 Task: Add Sprouts Grape Jelly to the cart.
Action: Mouse moved to (686, 263)
Screenshot: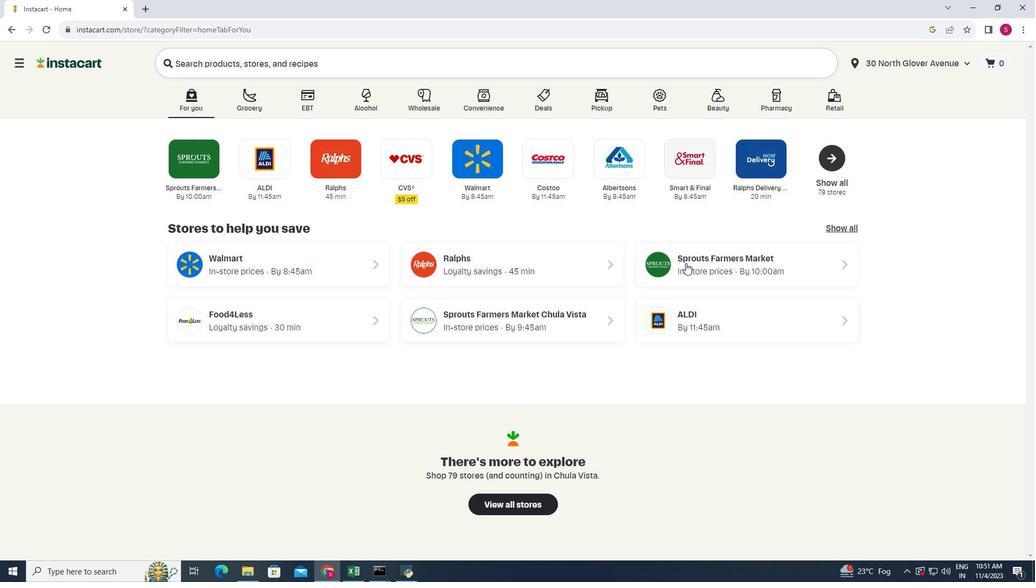 
Action: Mouse pressed left at (686, 263)
Screenshot: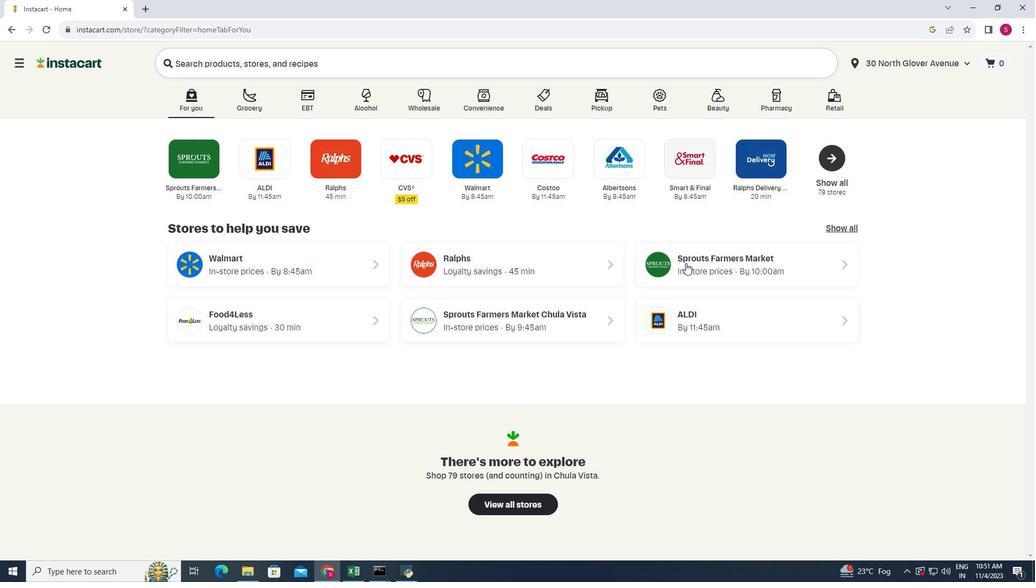 
Action: Mouse moved to (78, 346)
Screenshot: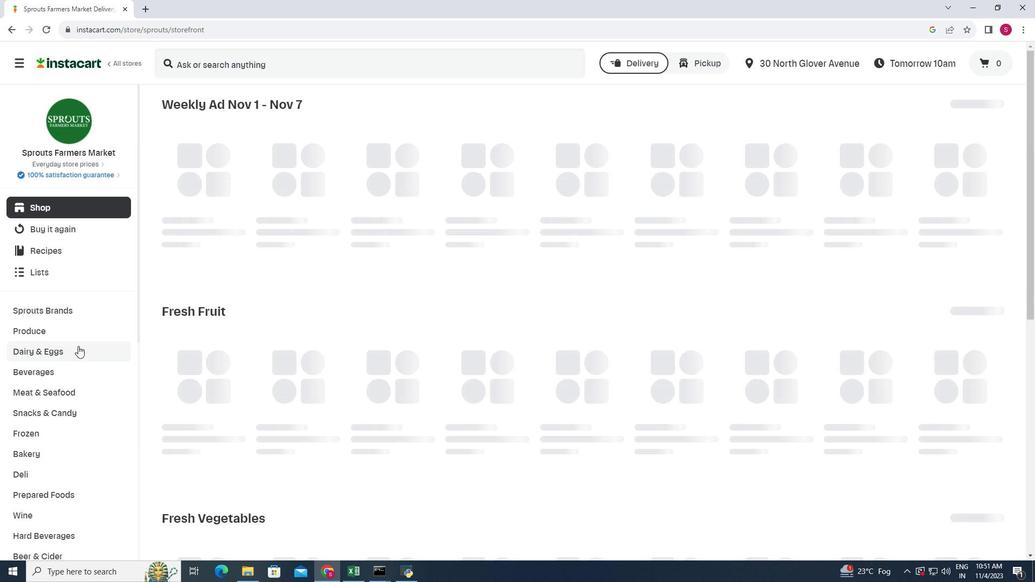
Action: Mouse scrolled (78, 345) with delta (0, 0)
Screenshot: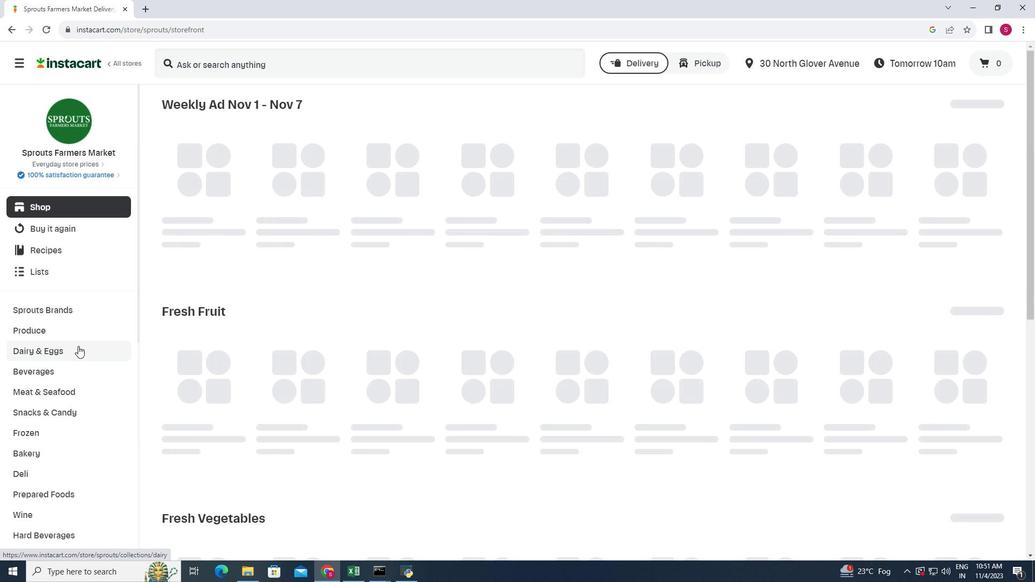 
Action: Mouse scrolled (78, 345) with delta (0, 0)
Screenshot: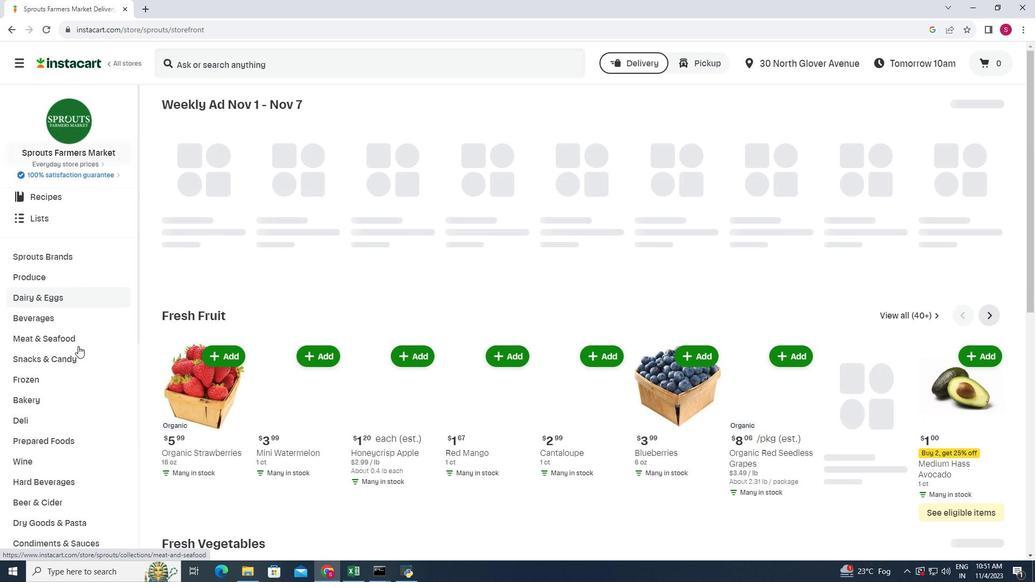
Action: Mouse scrolled (78, 345) with delta (0, 0)
Screenshot: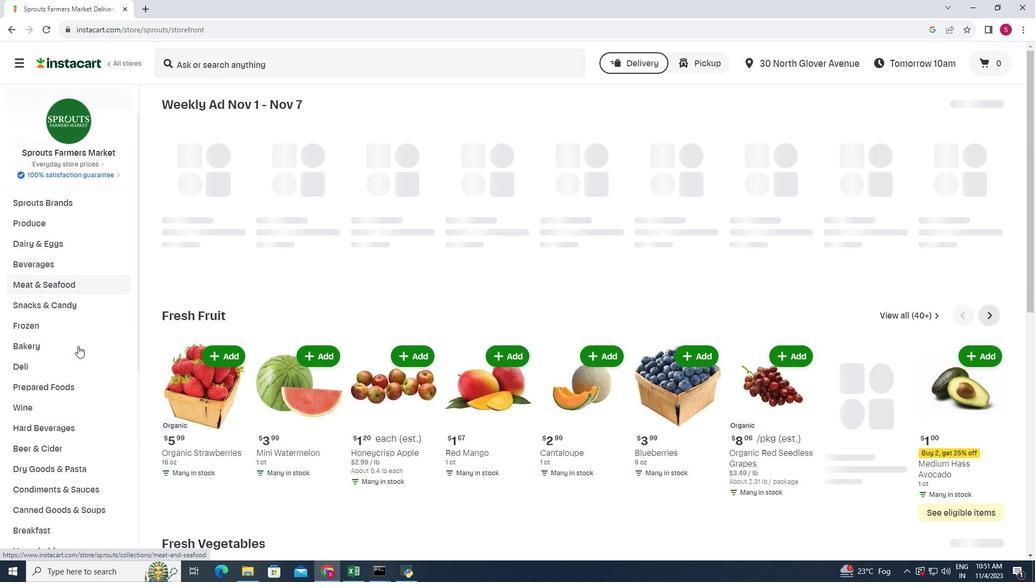 
Action: Mouse moved to (56, 475)
Screenshot: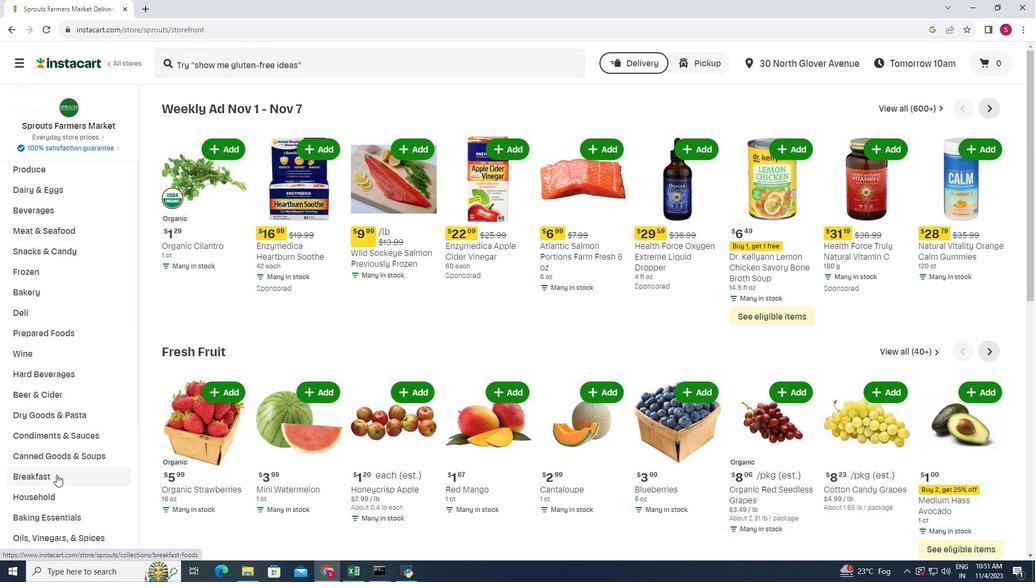 
Action: Mouse pressed left at (56, 475)
Screenshot: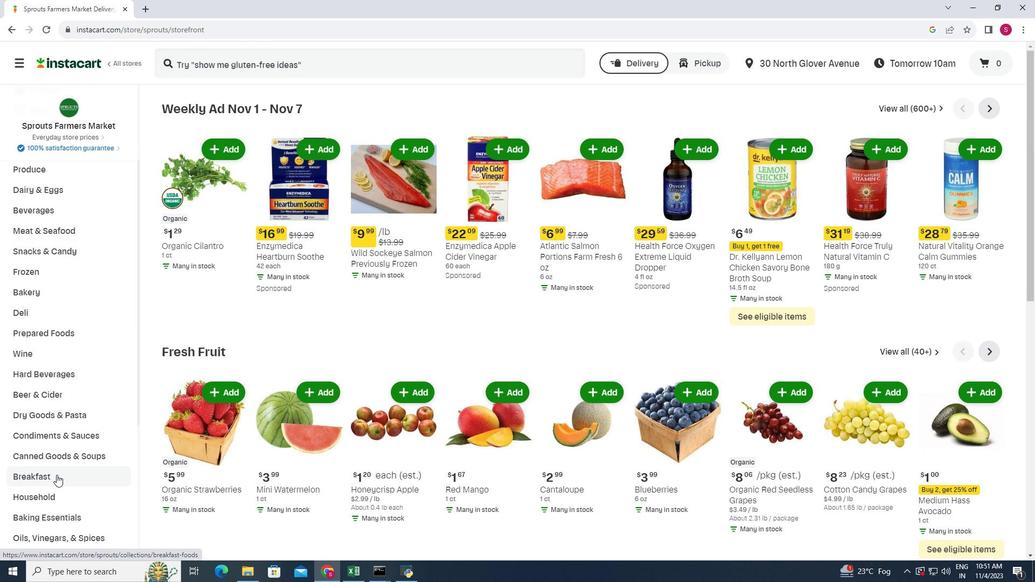 
Action: Mouse moved to (668, 138)
Screenshot: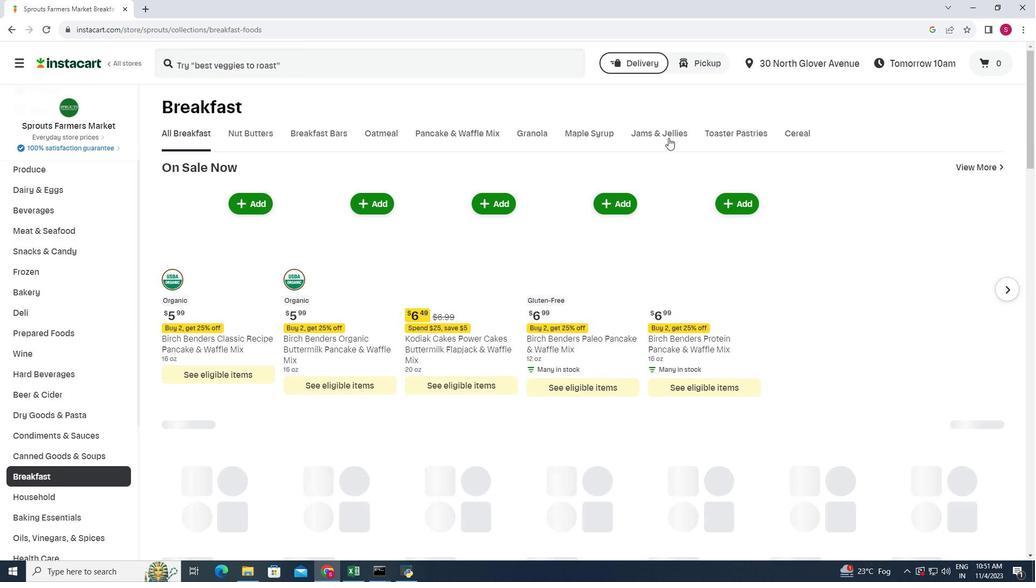 
Action: Mouse pressed left at (668, 138)
Screenshot: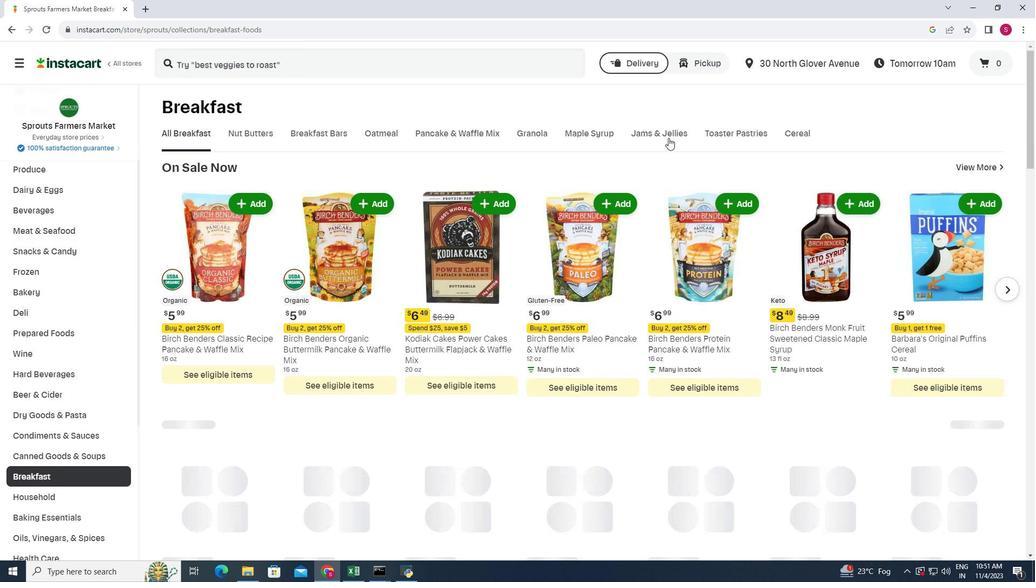 
Action: Mouse moved to (261, 185)
Screenshot: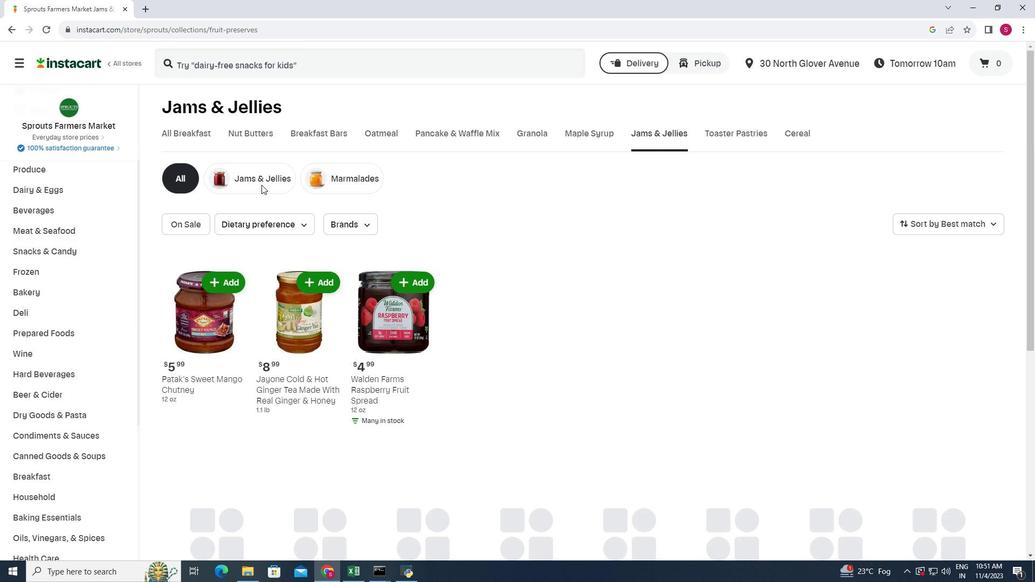 
Action: Mouse pressed left at (261, 185)
Screenshot: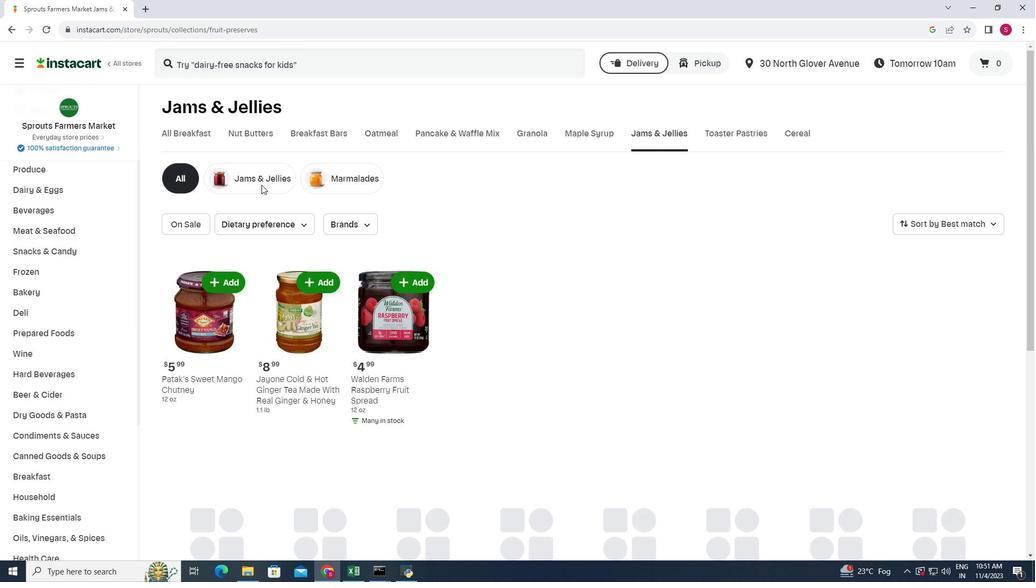 
Action: Mouse moved to (429, 214)
Screenshot: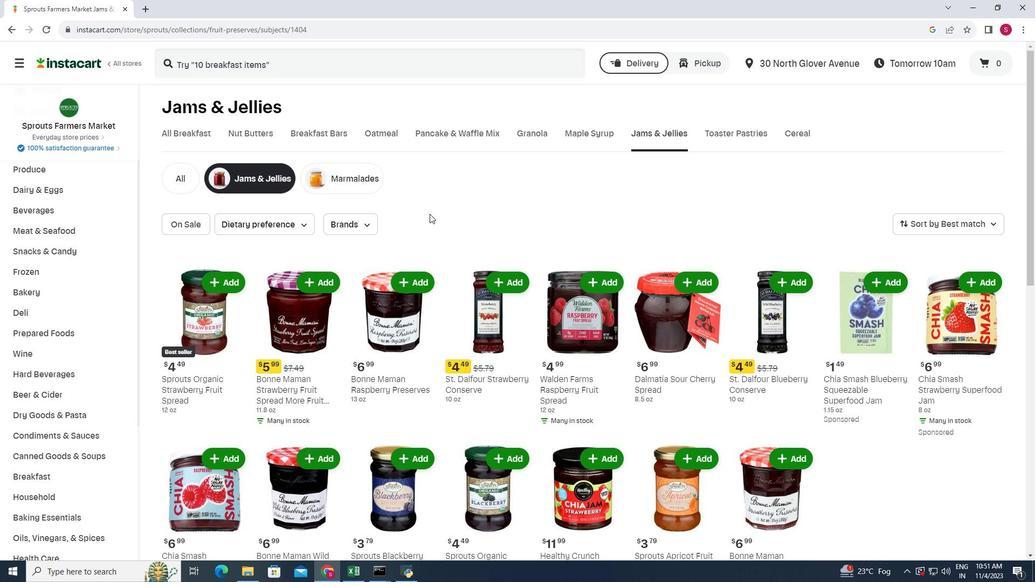 
Action: Mouse scrolled (429, 213) with delta (0, 0)
Screenshot: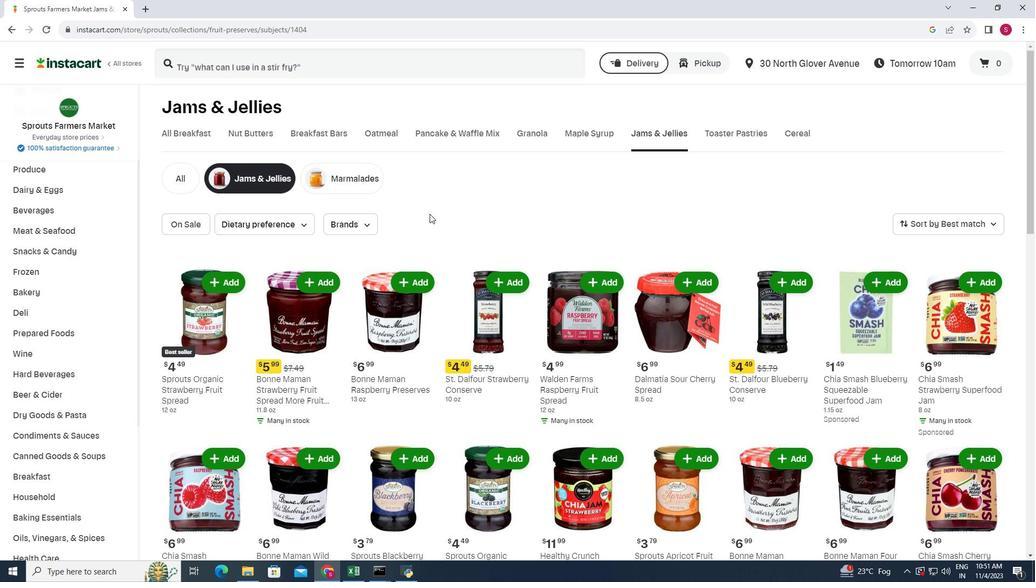 
Action: Mouse moved to (457, 228)
Screenshot: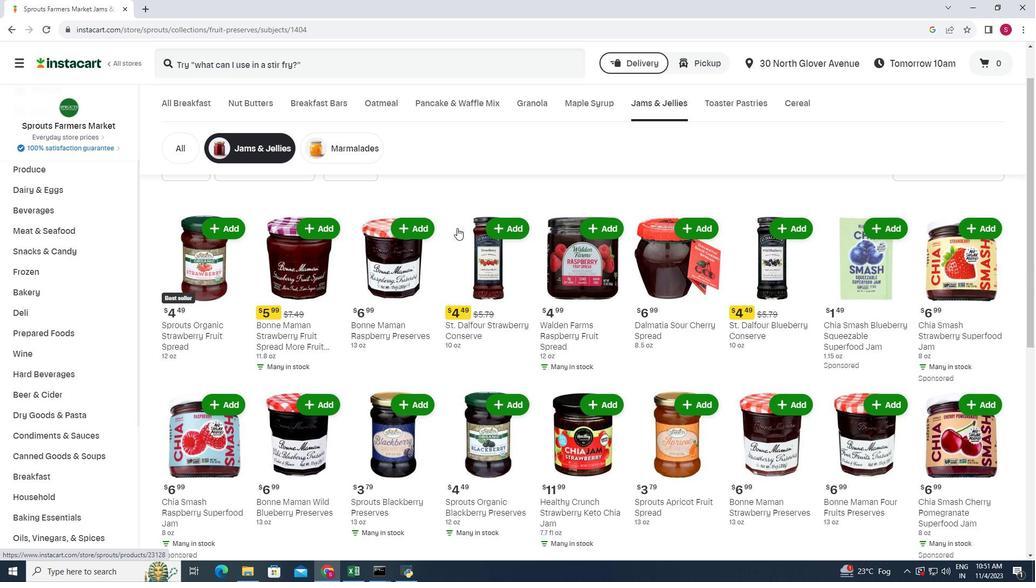 
Action: Mouse scrolled (457, 227) with delta (0, 0)
Screenshot: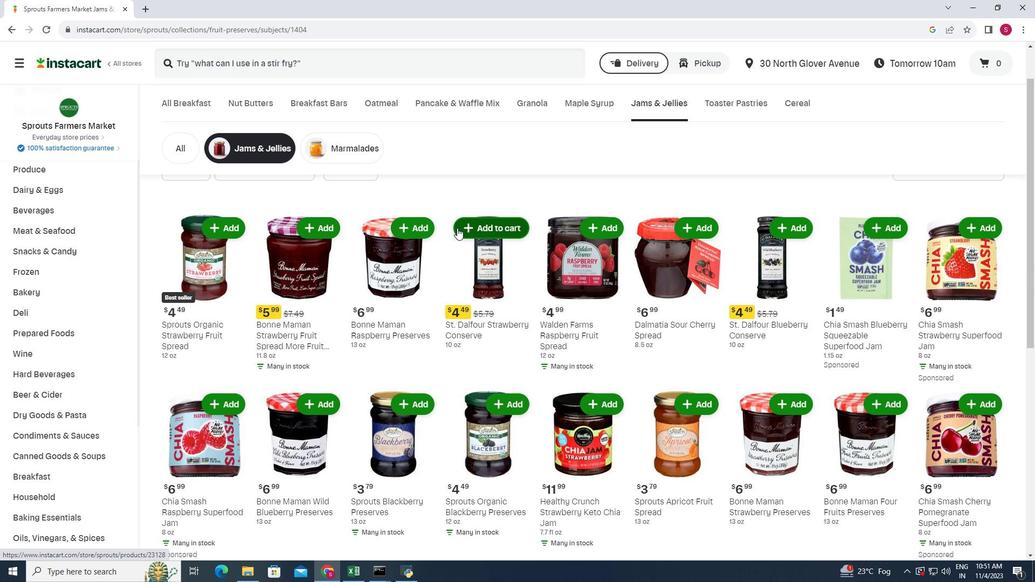 
Action: Mouse moved to (456, 228)
Screenshot: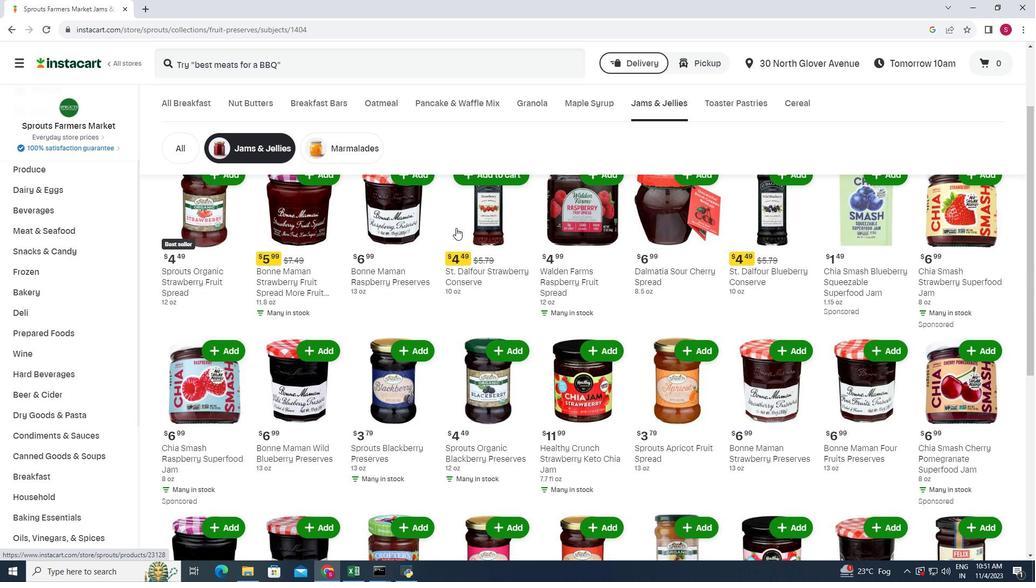 
Action: Mouse scrolled (456, 227) with delta (0, 0)
Screenshot: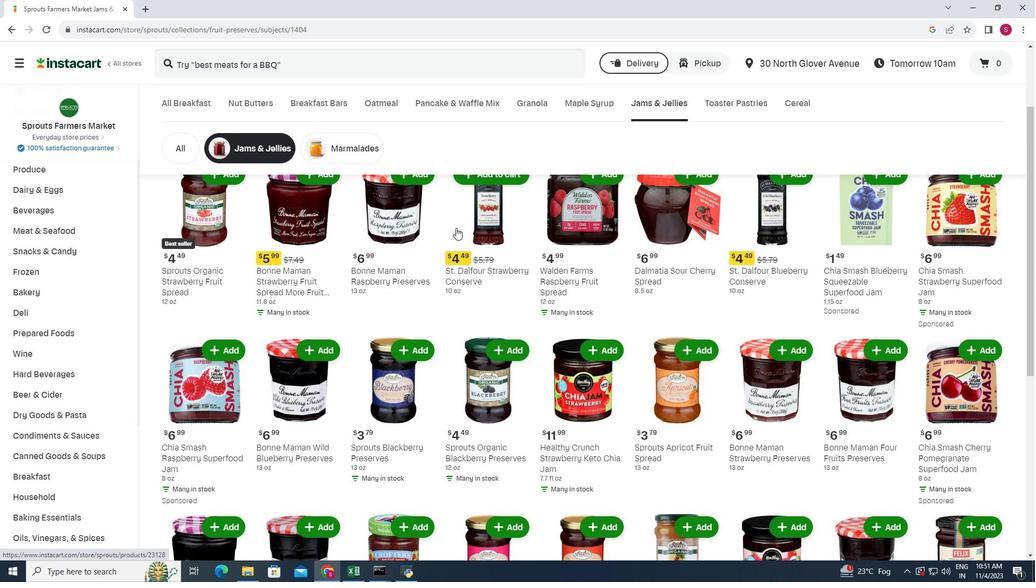 
Action: Mouse scrolled (456, 227) with delta (0, 0)
Screenshot: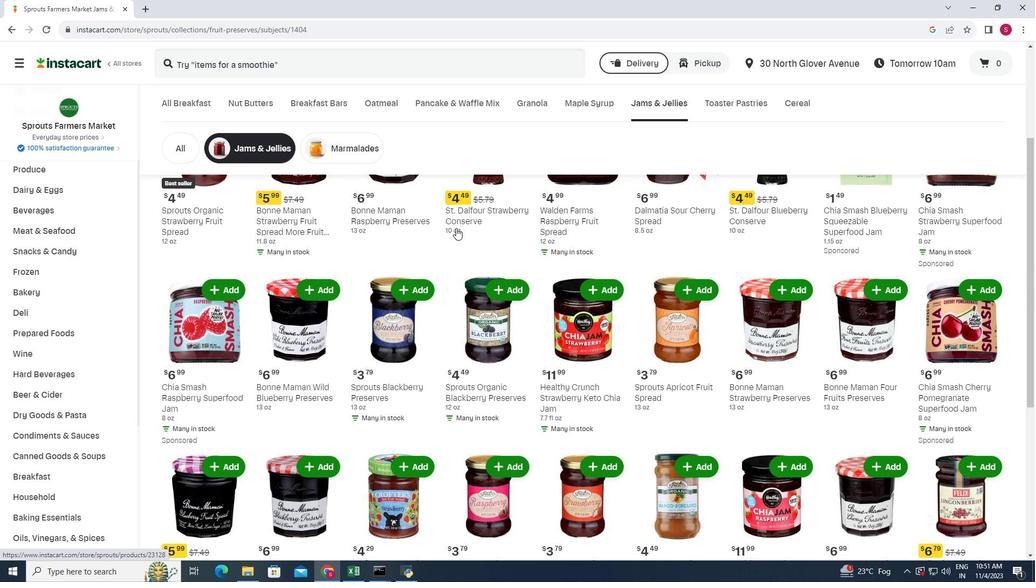 
Action: Mouse scrolled (456, 227) with delta (0, 0)
Screenshot: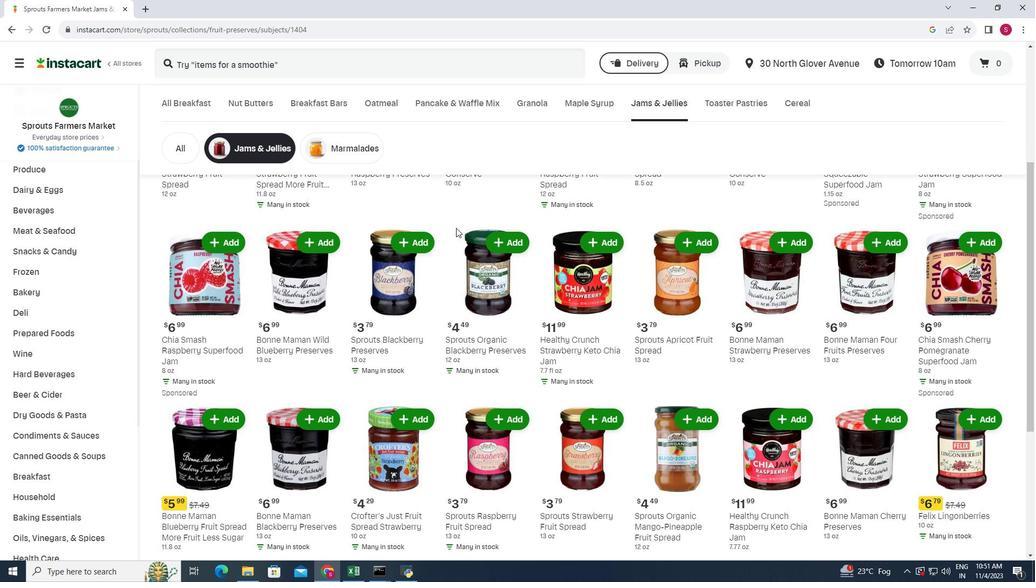 
Action: Mouse moved to (457, 228)
Screenshot: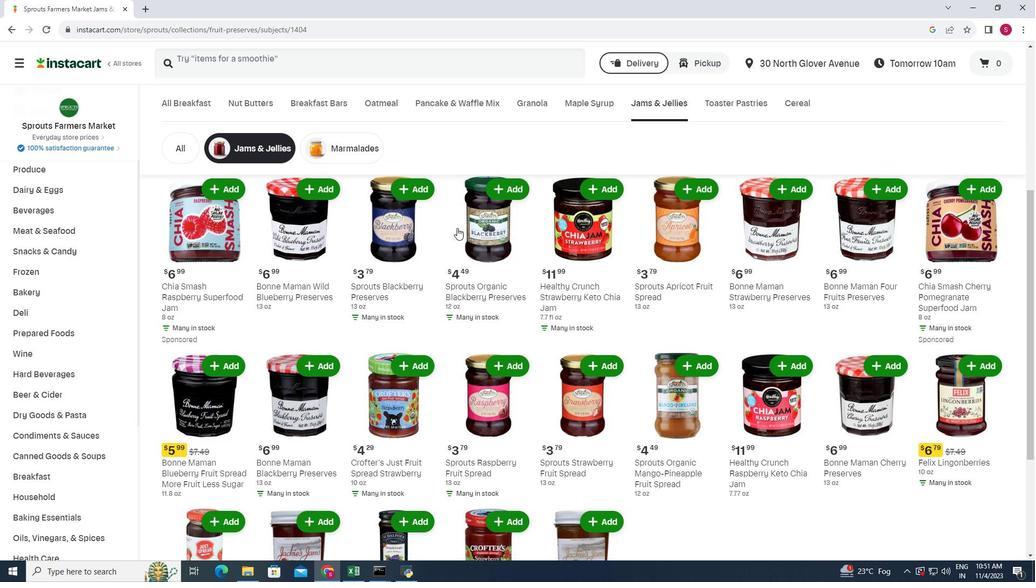 
Action: Mouse scrolled (457, 227) with delta (0, 0)
Screenshot: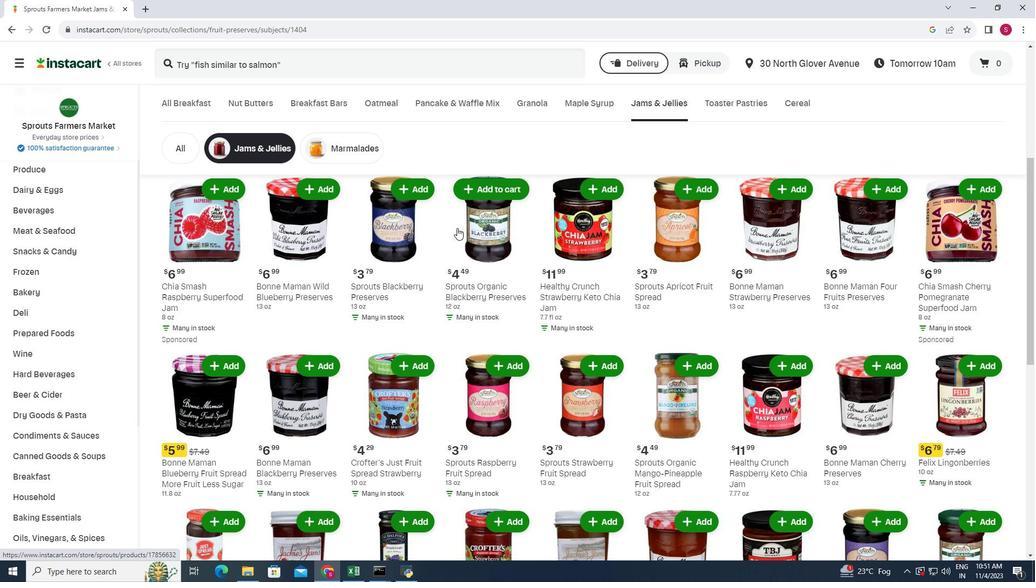 
Action: Mouse moved to (453, 225)
Screenshot: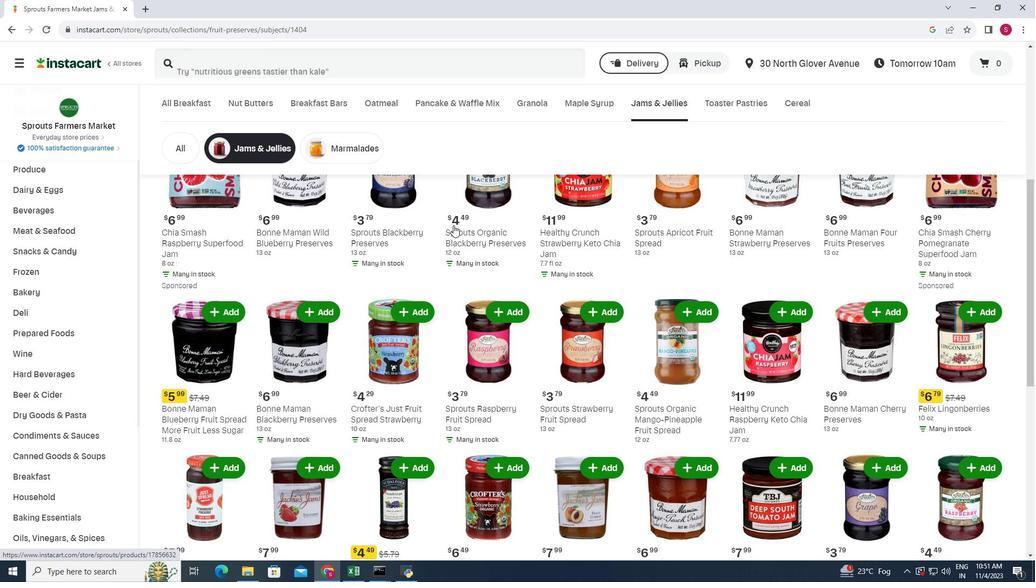 
Action: Mouse scrolled (453, 224) with delta (0, 0)
Screenshot: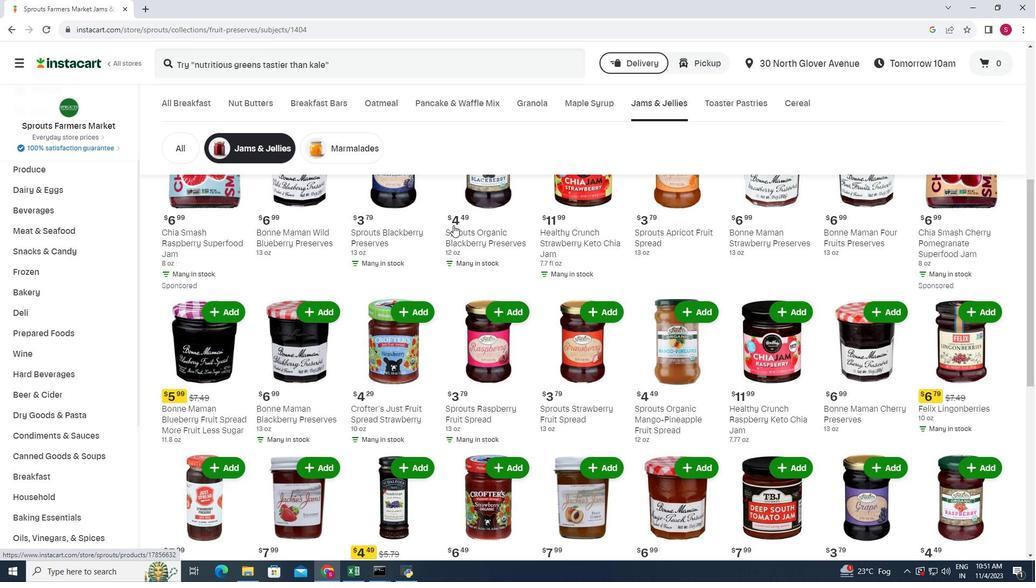 
Action: Mouse moved to (454, 226)
Screenshot: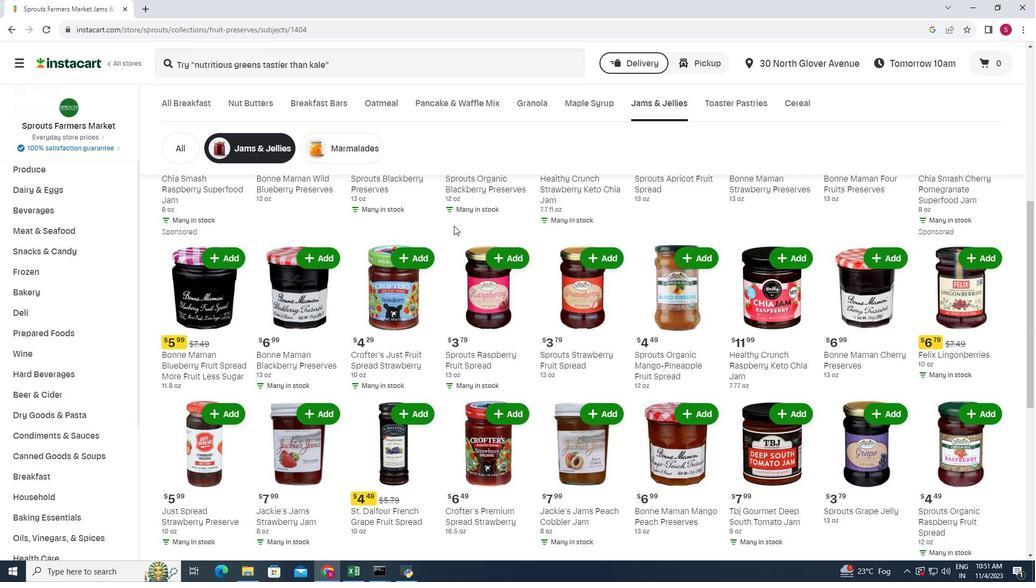 
Action: Mouse scrolled (454, 225) with delta (0, 0)
Screenshot: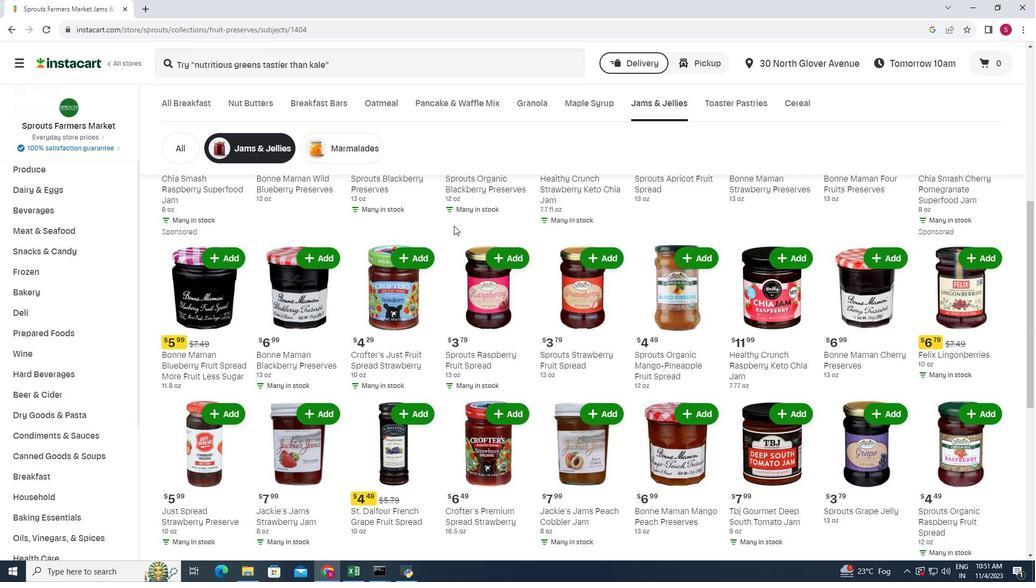 
Action: Mouse moved to (454, 226)
Screenshot: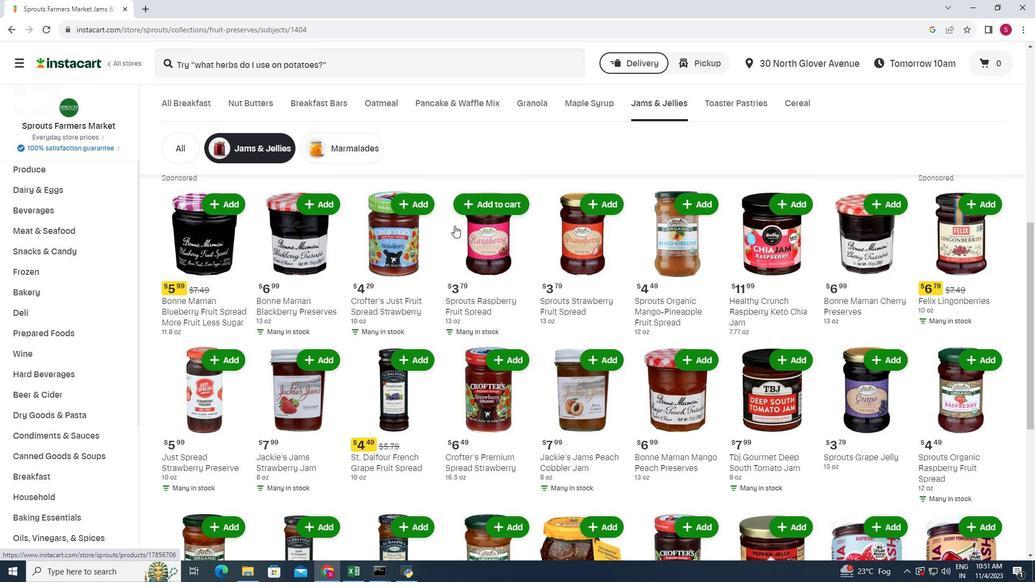 
Action: Mouse scrolled (454, 225) with delta (0, 0)
Screenshot: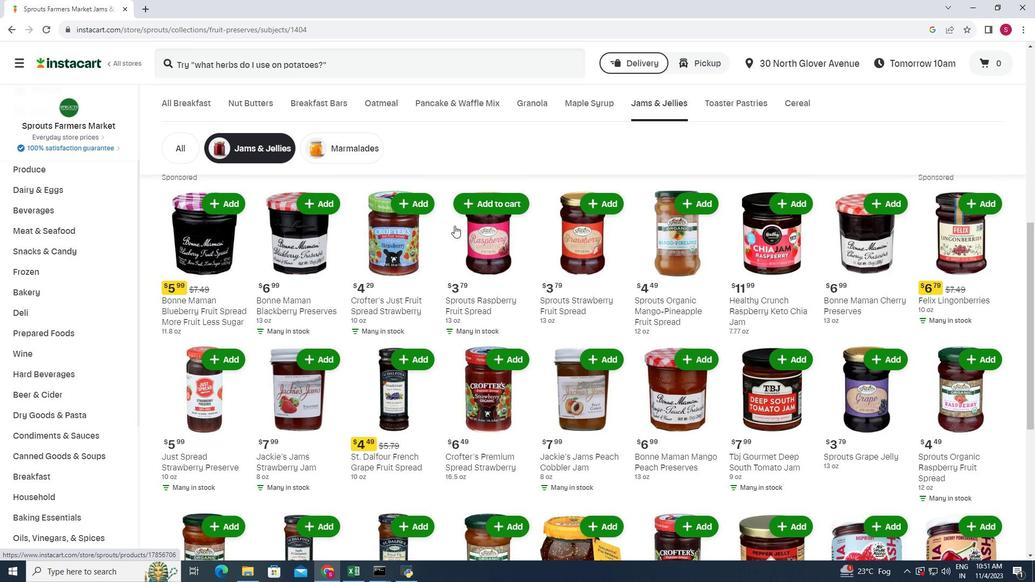 
Action: Mouse moved to (883, 306)
Screenshot: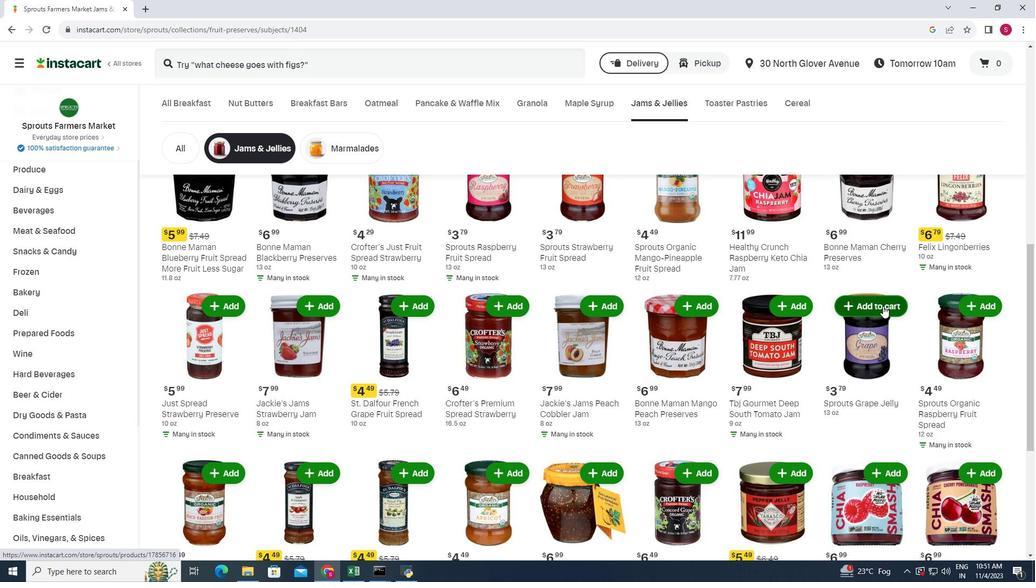 
Action: Mouse pressed left at (883, 306)
Screenshot: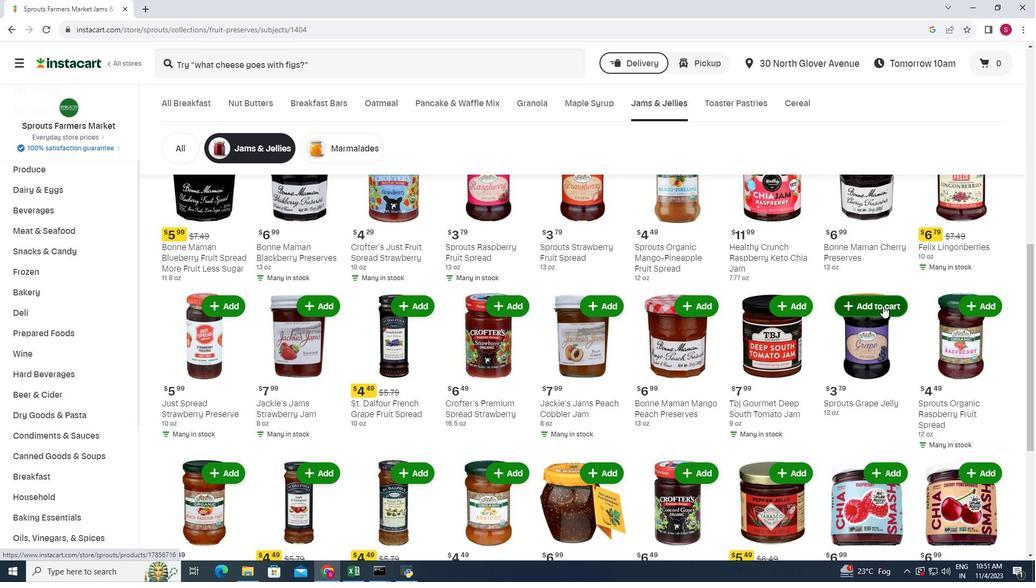 
Action: Mouse moved to (856, 281)
Screenshot: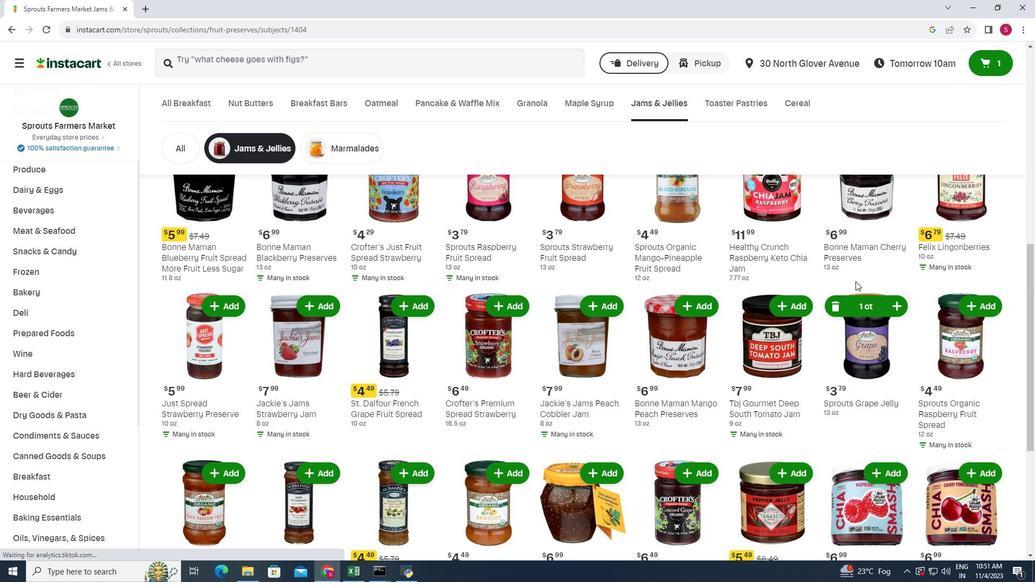 
